 Task: Choose the host language as German.
Action: Mouse moved to (842, 112)
Screenshot: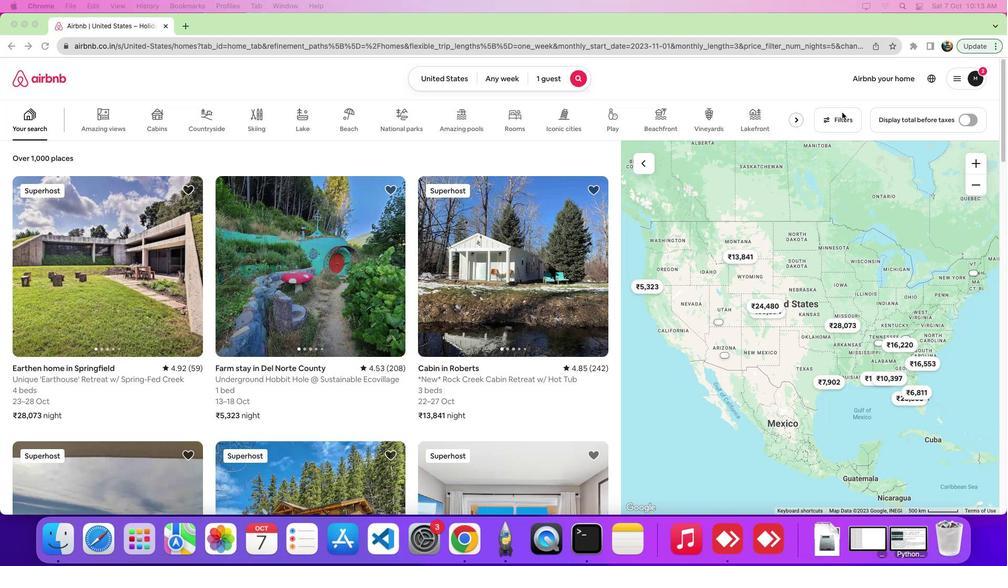 
Action: Mouse pressed left at (842, 112)
Screenshot: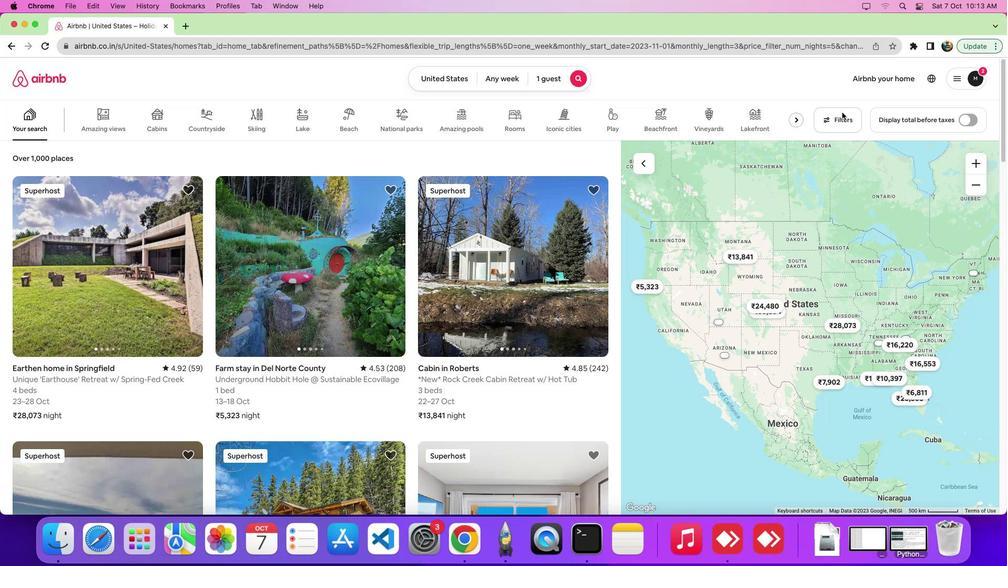 
Action: Mouse pressed left at (842, 112)
Screenshot: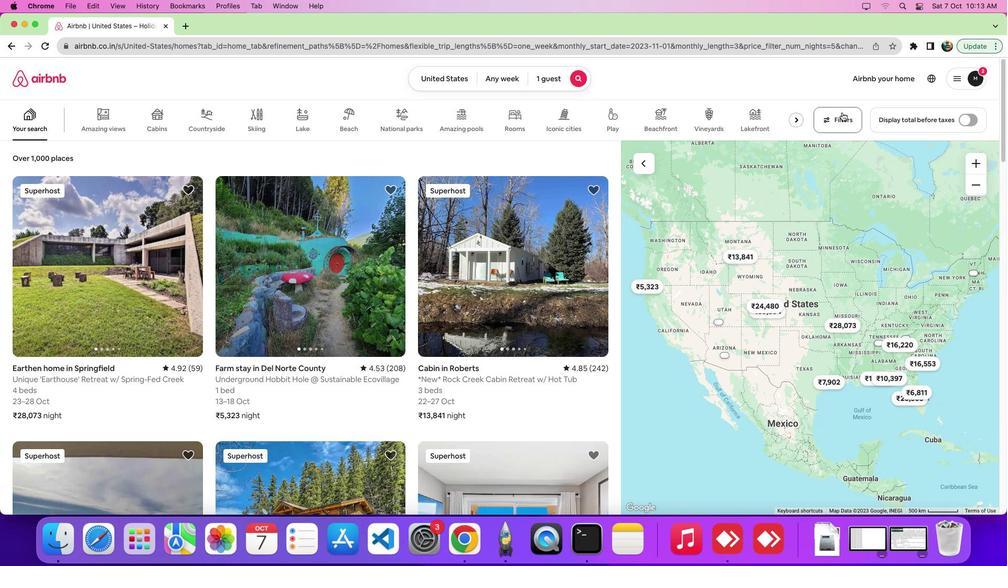 
Action: Mouse moved to (649, 183)
Screenshot: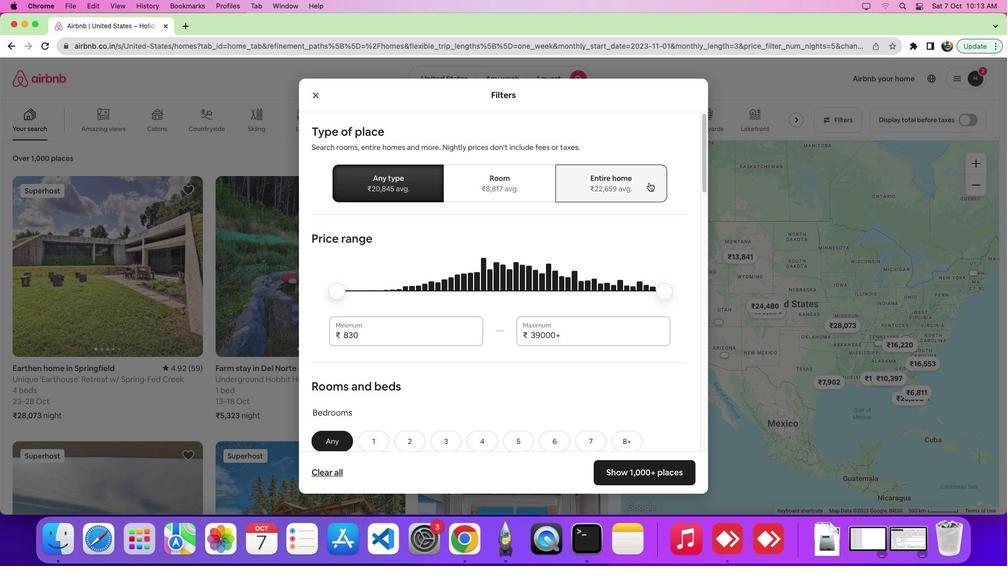 
Action: Mouse pressed left at (649, 183)
Screenshot: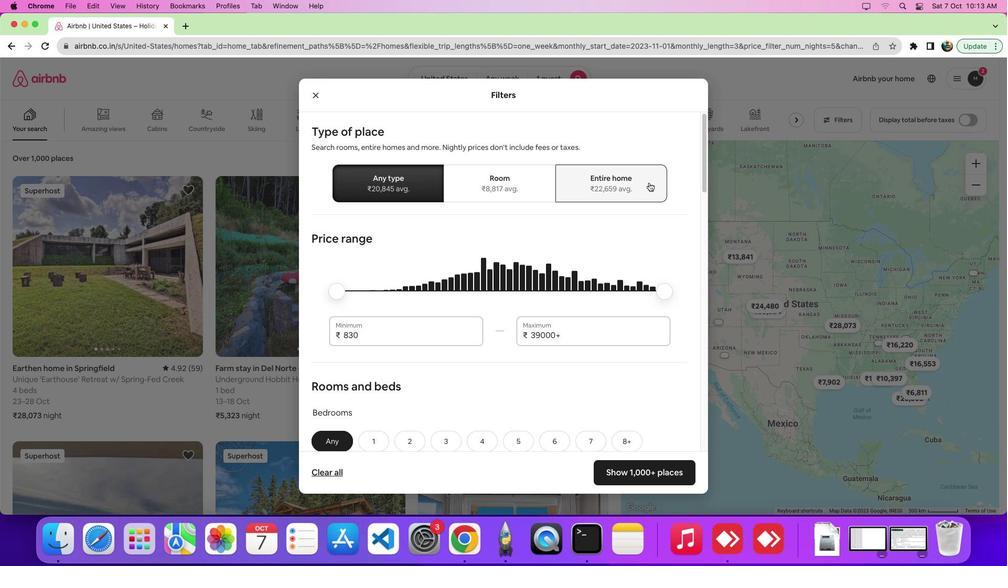 
Action: Mouse moved to (534, 318)
Screenshot: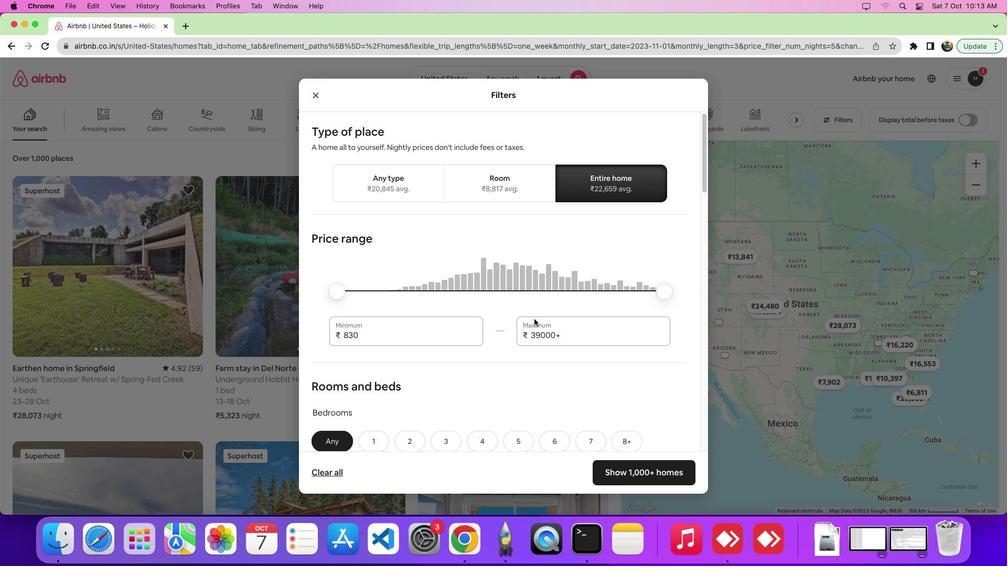 
Action: Mouse scrolled (534, 318) with delta (0, 0)
Screenshot: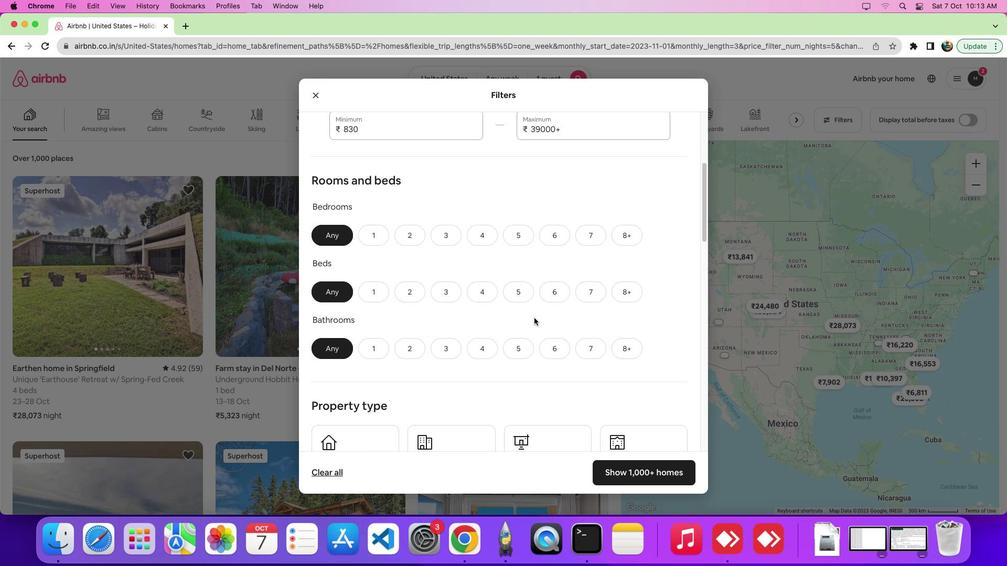 
Action: Mouse scrolled (534, 318) with delta (0, -1)
Screenshot: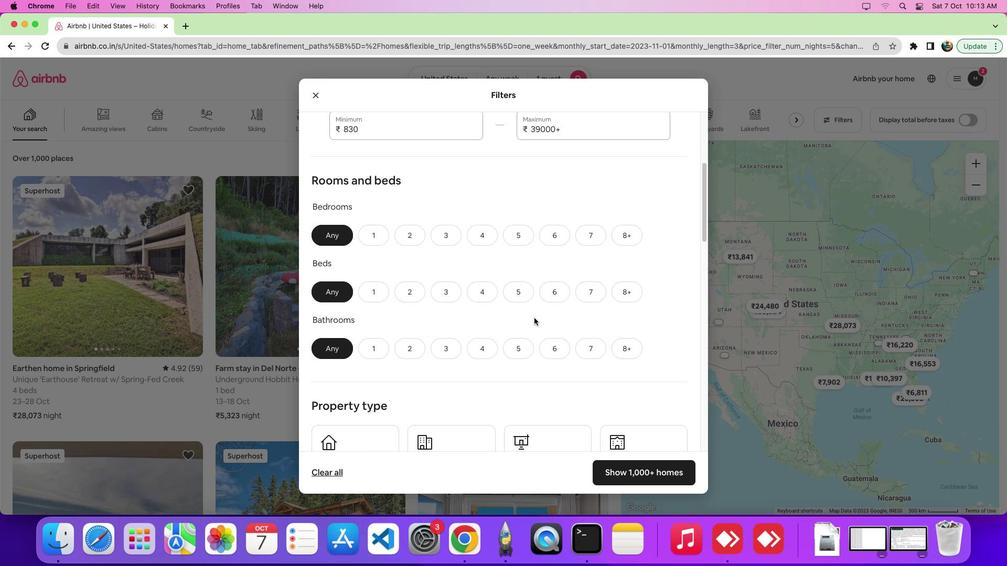 
Action: Mouse scrolled (534, 318) with delta (0, -5)
Screenshot: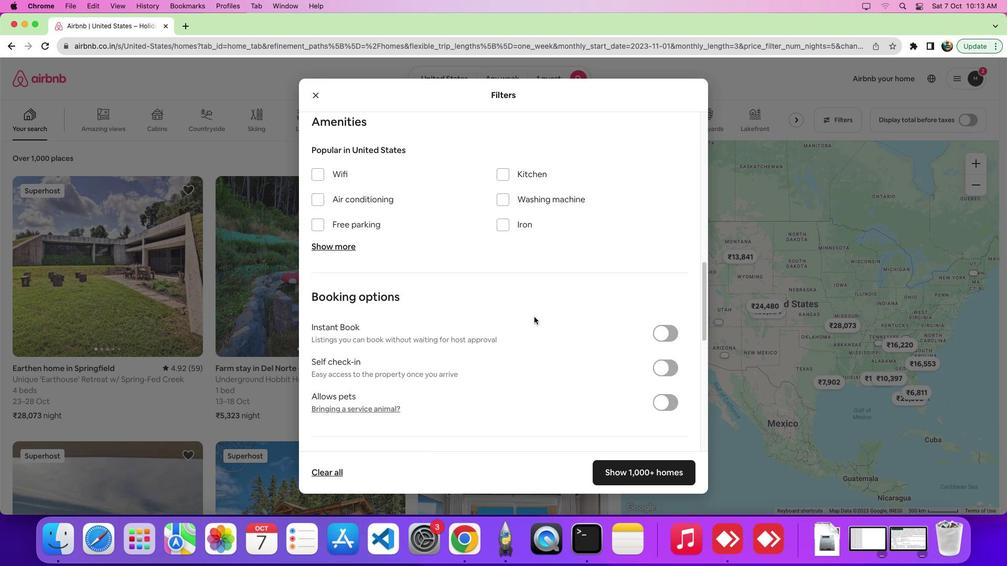 
Action: Mouse scrolled (534, 318) with delta (0, -7)
Screenshot: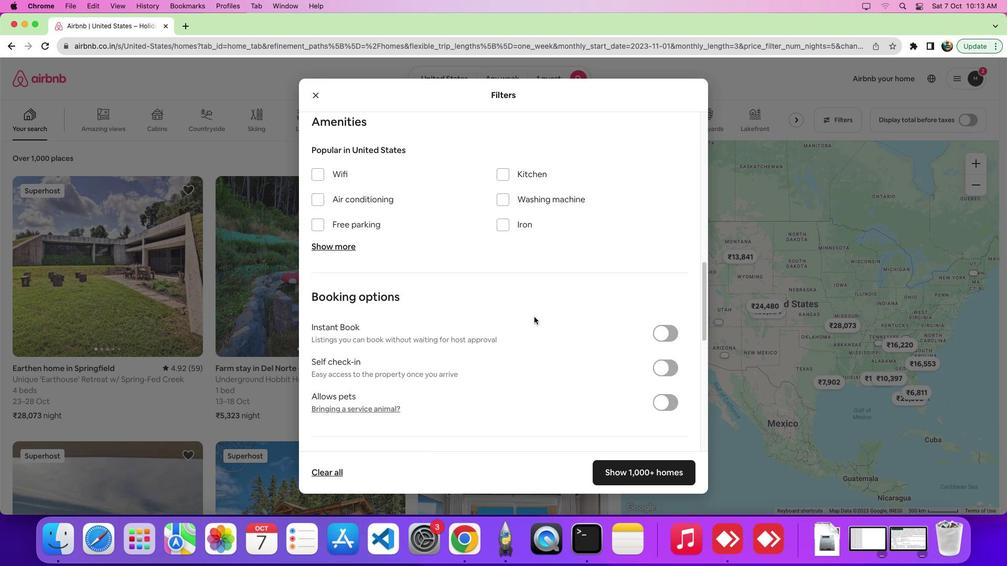 
Action: Mouse scrolled (534, 318) with delta (0, -8)
Screenshot: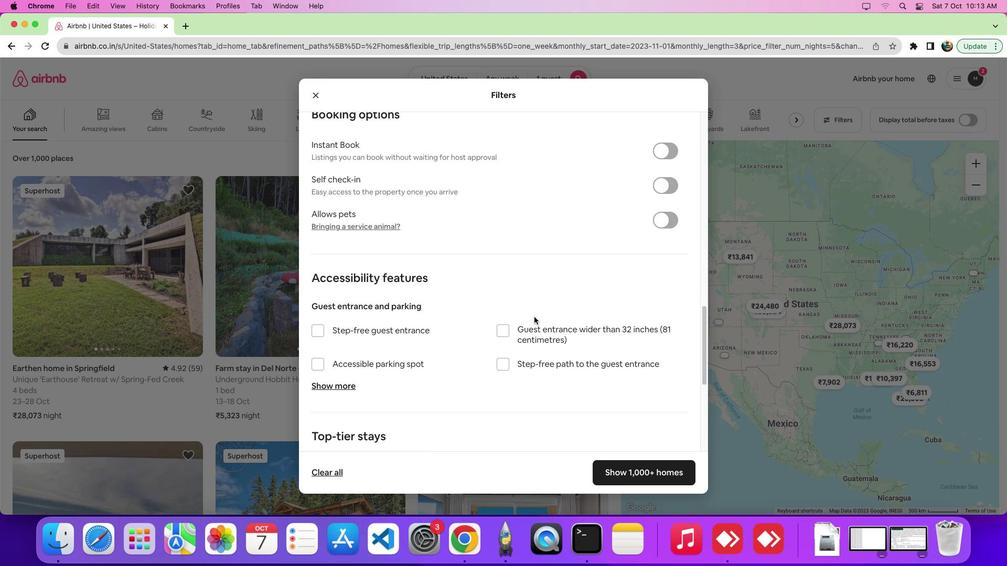 
Action: Mouse moved to (536, 317)
Screenshot: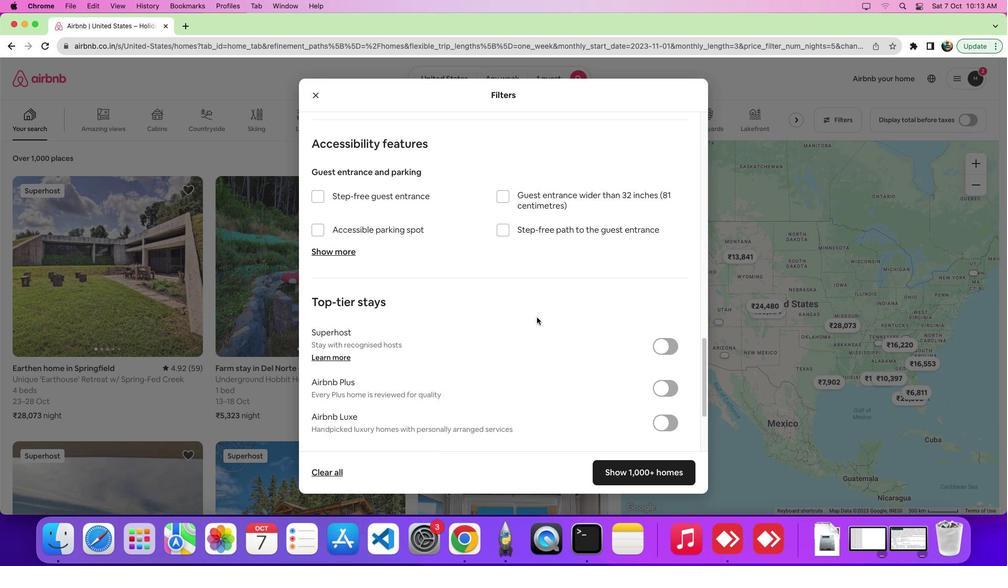 
Action: Mouse scrolled (536, 317) with delta (0, 0)
Screenshot: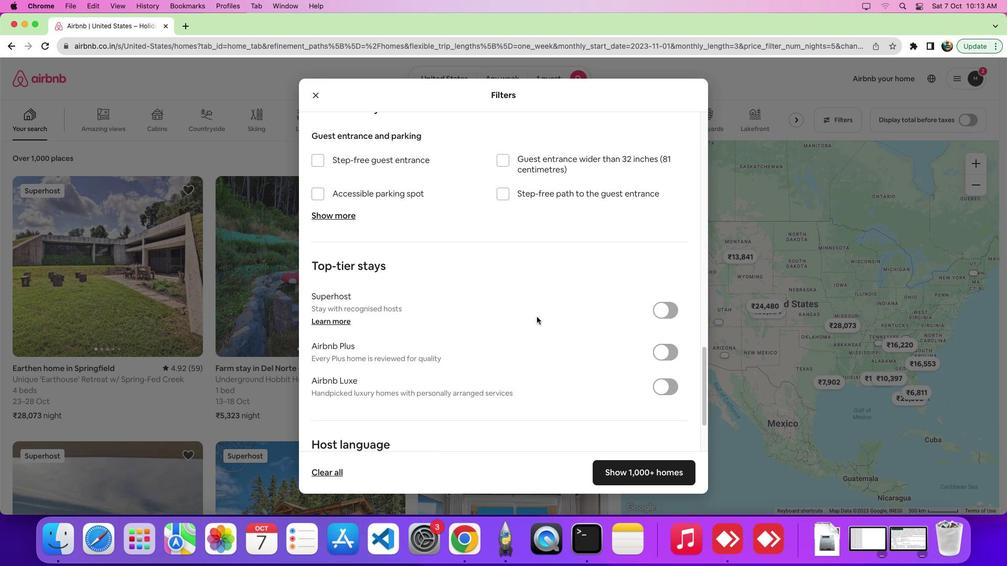 
Action: Mouse scrolled (536, 317) with delta (0, -1)
Screenshot: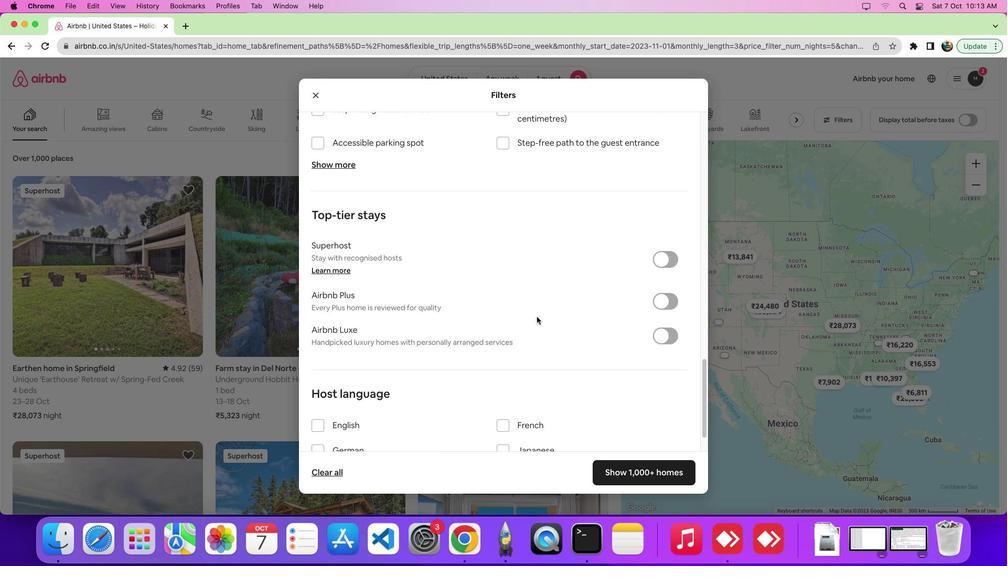 
Action: Mouse scrolled (536, 317) with delta (0, -5)
Screenshot: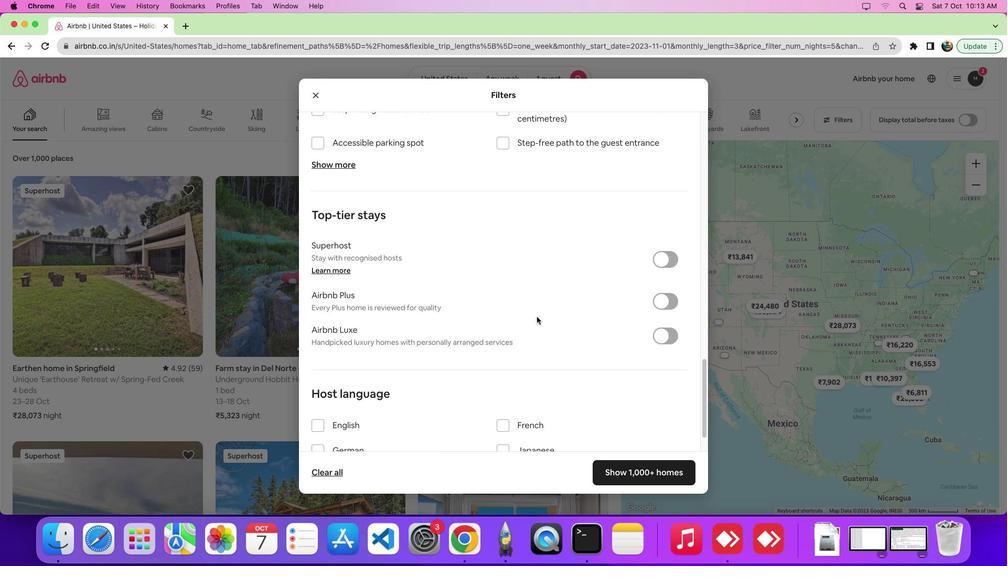 
Action: Mouse scrolled (536, 317) with delta (0, -7)
Screenshot: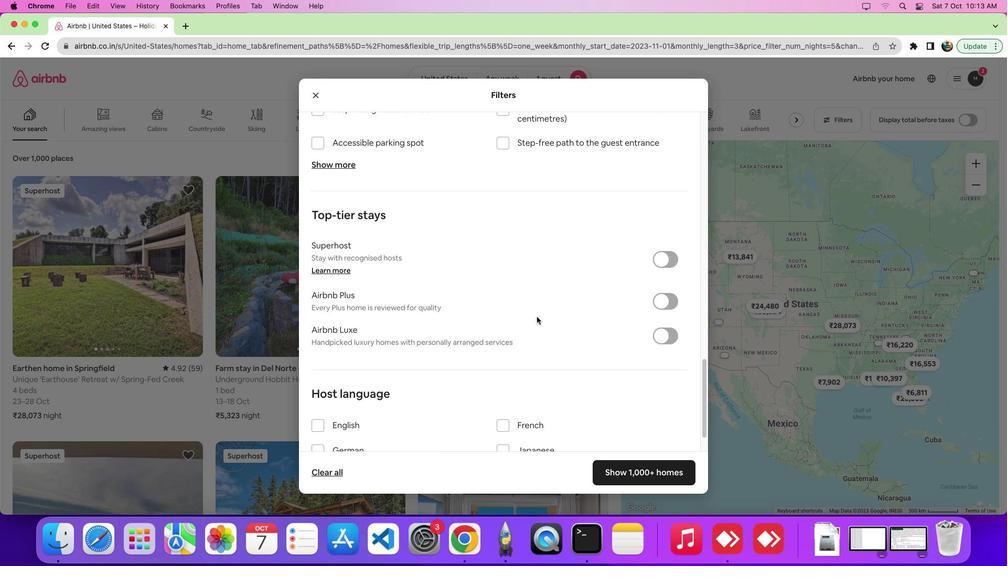 
Action: Mouse scrolled (536, 317) with delta (0, -8)
Screenshot: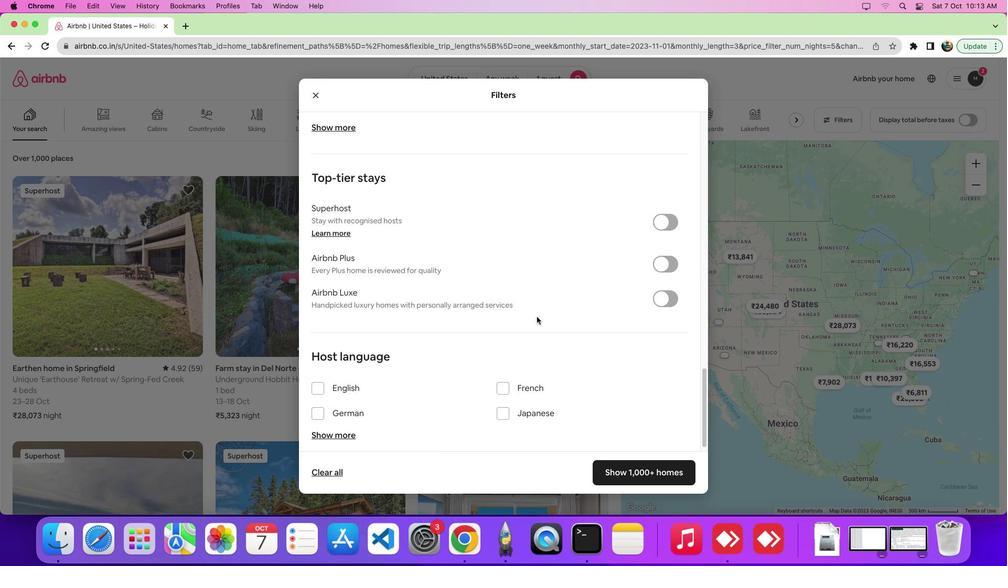 
Action: Mouse moved to (326, 404)
Screenshot: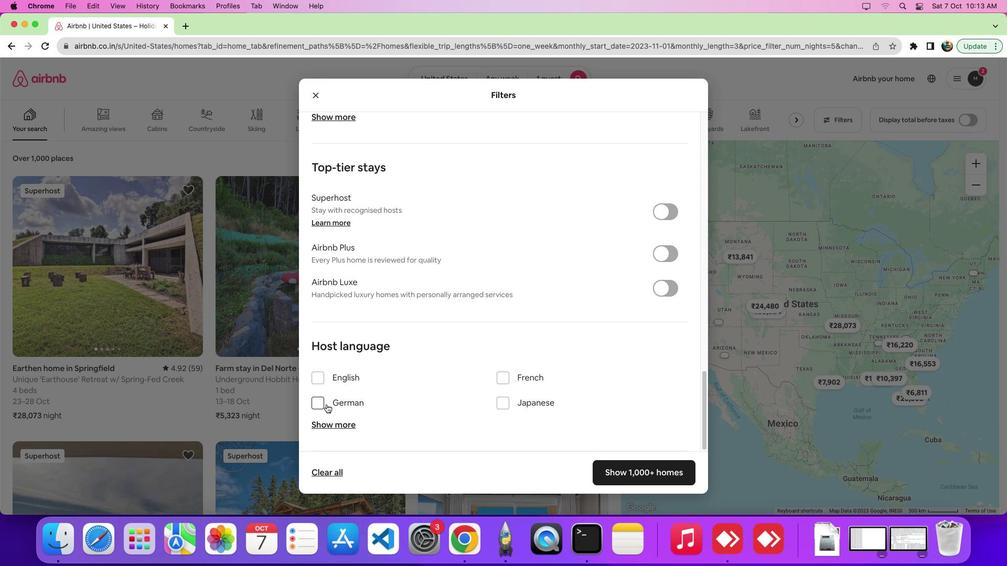 
Action: Mouse pressed left at (326, 404)
Screenshot: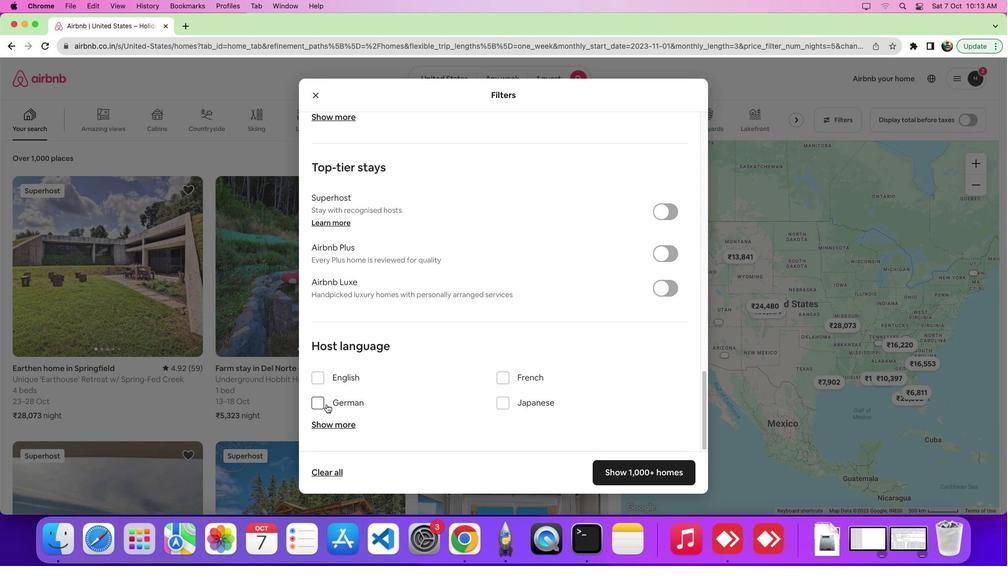 
Action: Mouse moved to (326, 404)
Screenshot: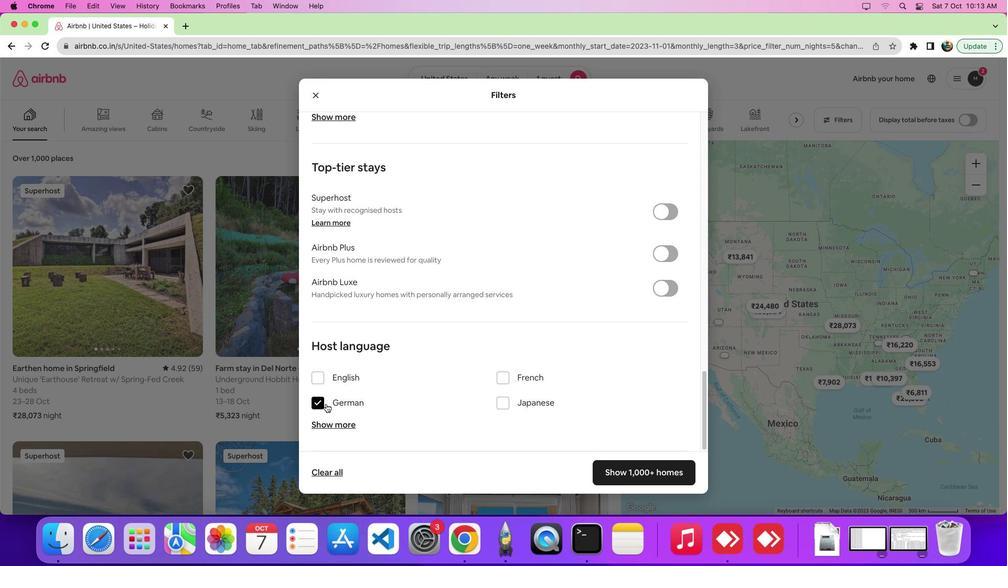 
